 Task: Toggle the enable natural language search in the setting editor.
Action: Mouse moved to (43, 452)
Screenshot: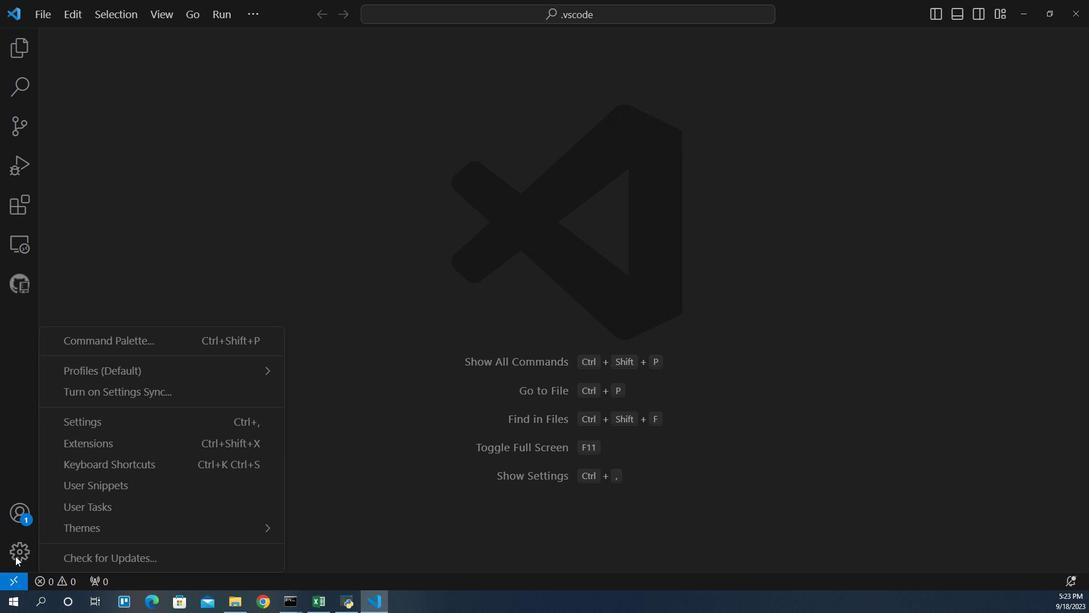 
Action: Mouse pressed left at (43, 452)
Screenshot: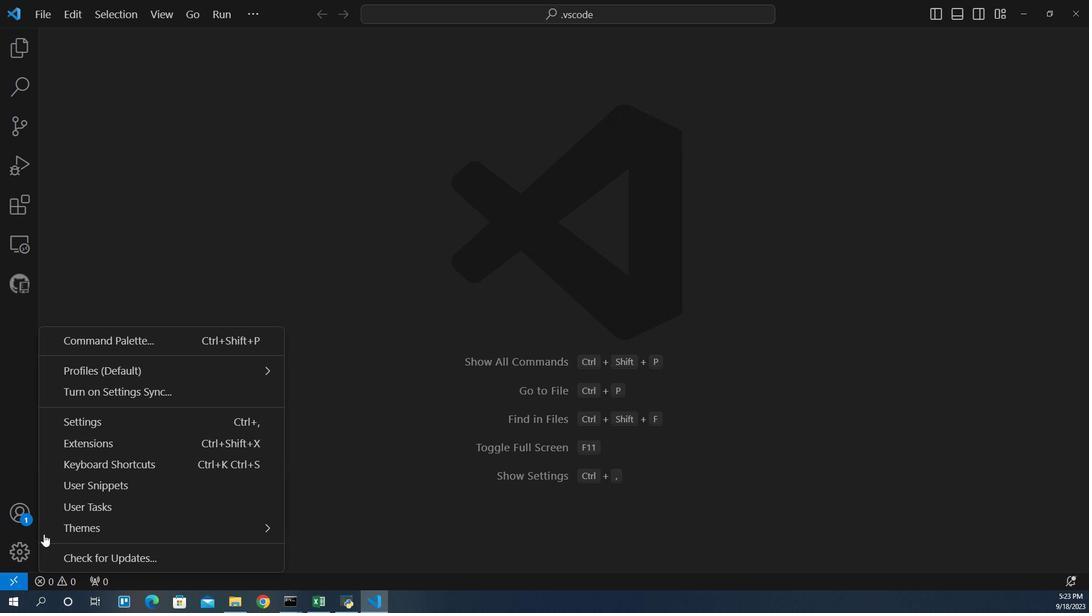 
Action: Mouse moved to (95, 358)
Screenshot: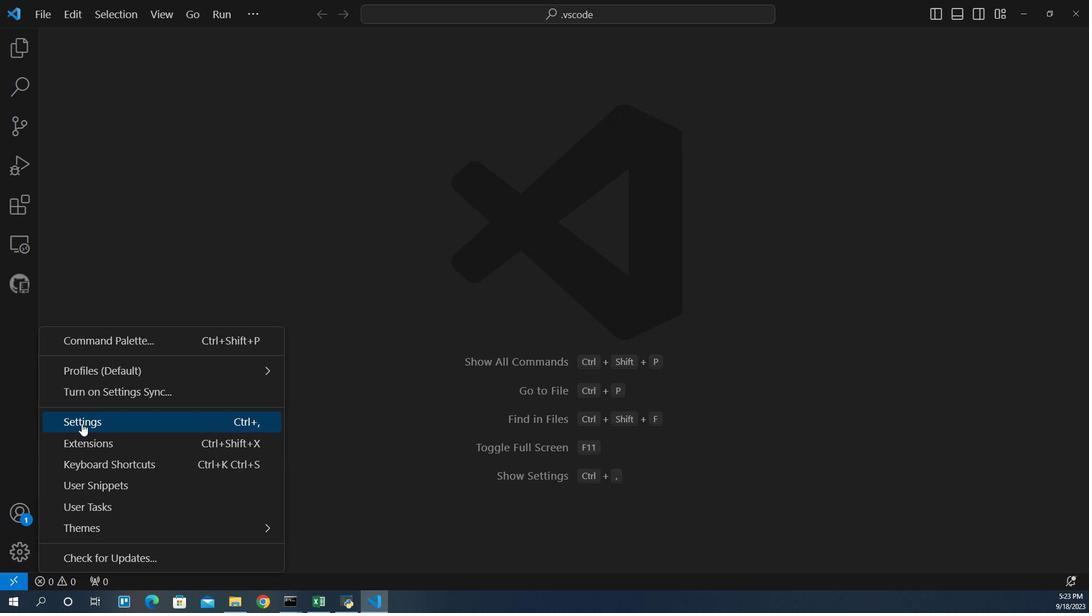 
Action: Mouse pressed left at (95, 358)
Screenshot: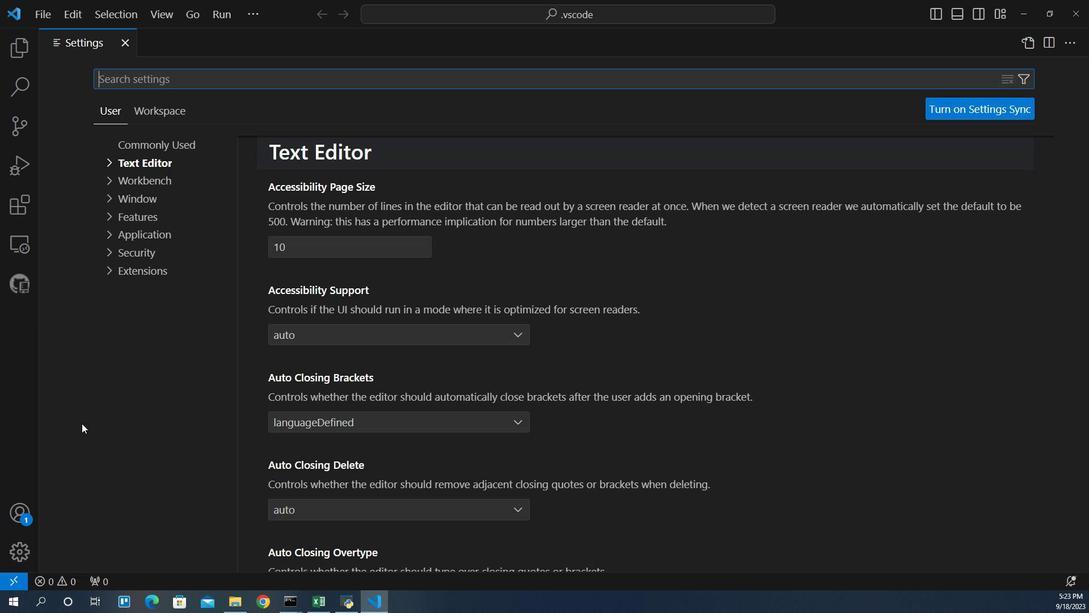 
Action: Mouse moved to (156, 136)
Screenshot: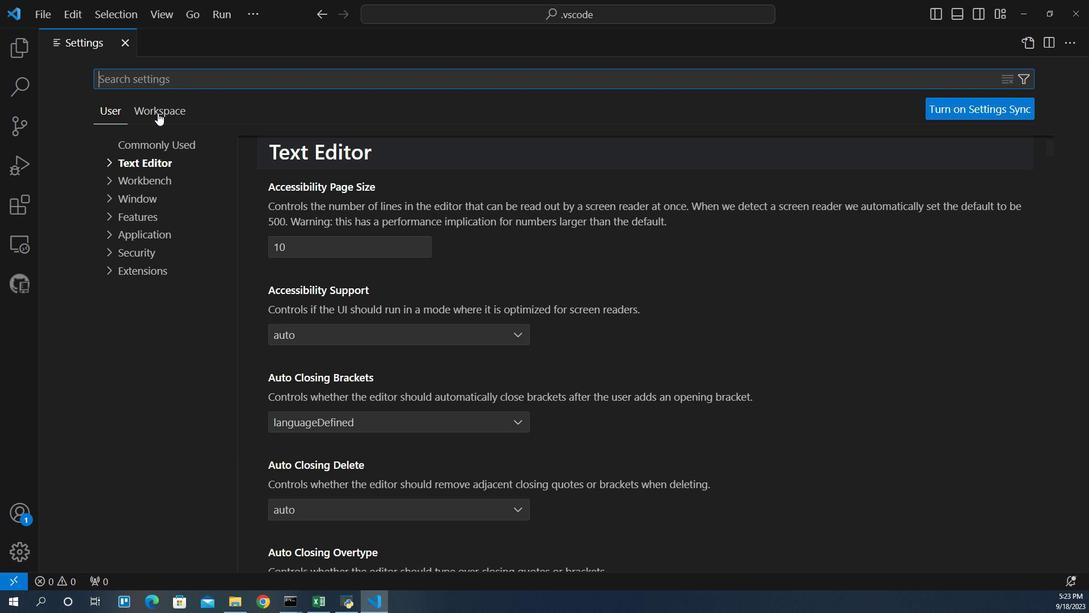 
Action: Mouse pressed left at (156, 136)
Screenshot: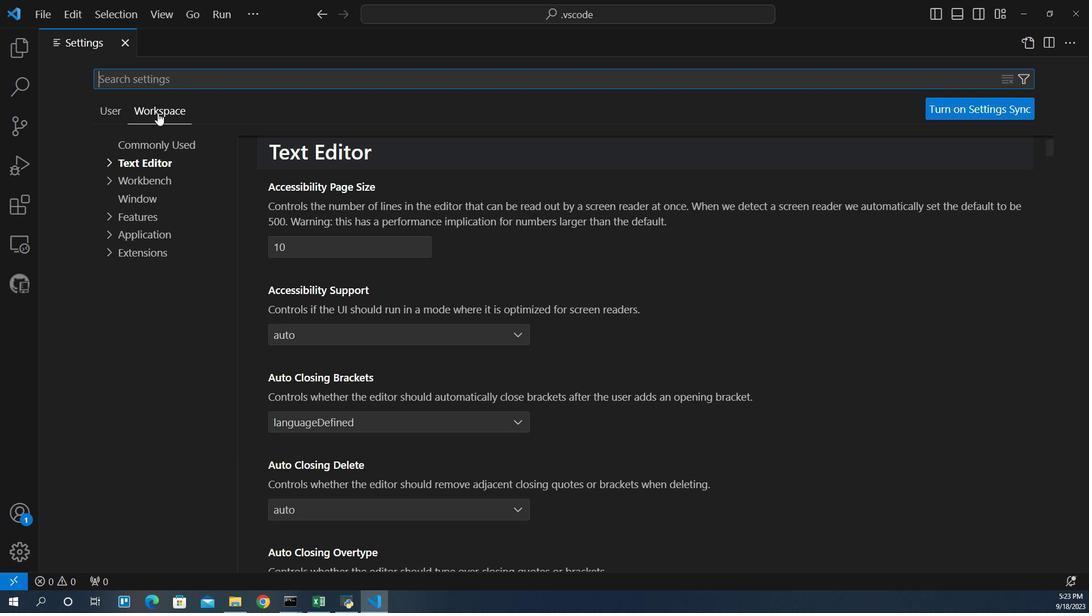
Action: Mouse moved to (119, 186)
Screenshot: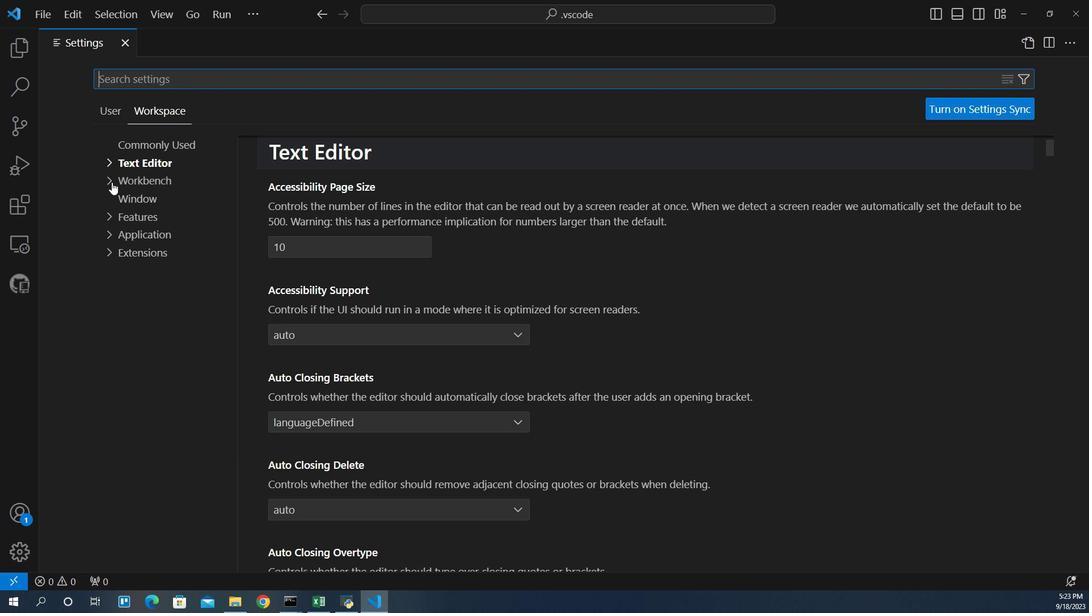 
Action: Mouse pressed left at (119, 186)
Screenshot: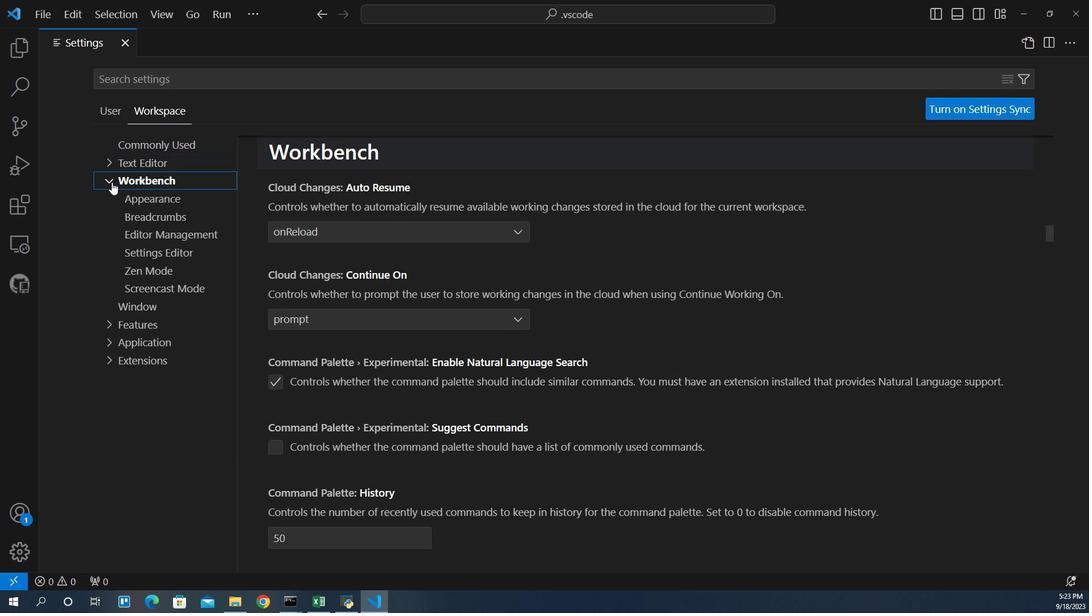 
Action: Mouse moved to (141, 237)
Screenshot: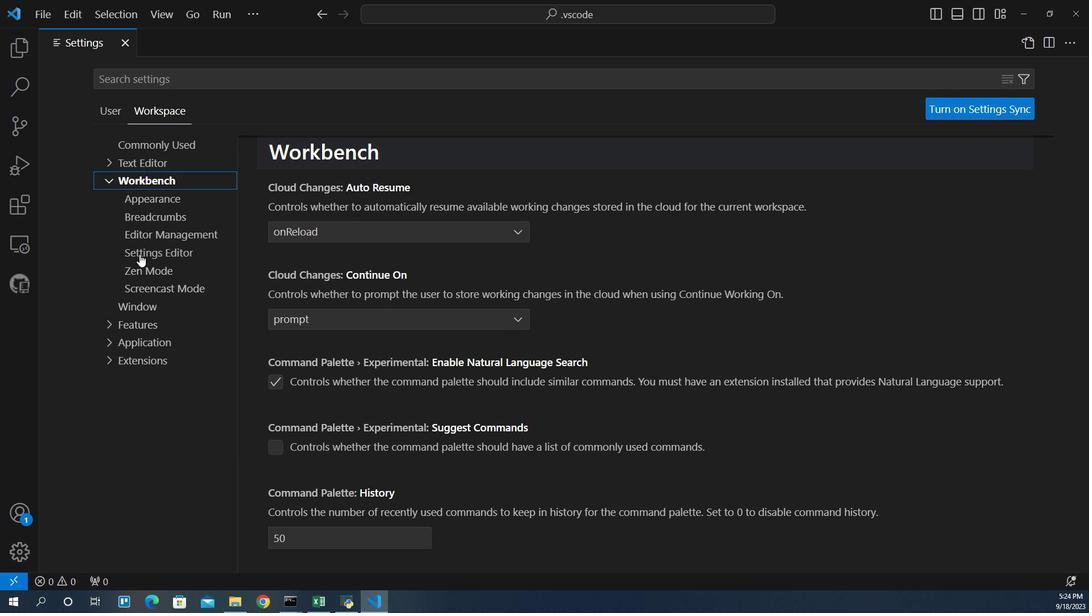 
Action: Mouse pressed left at (141, 237)
Screenshot: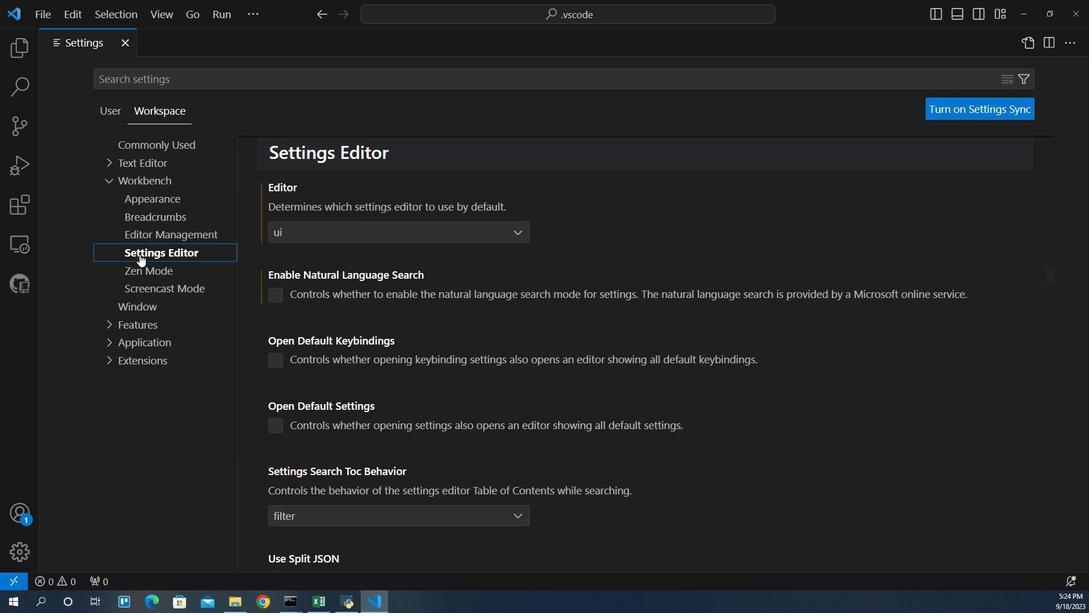 
Action: Mouse moved to (249, 262)
Screenshot: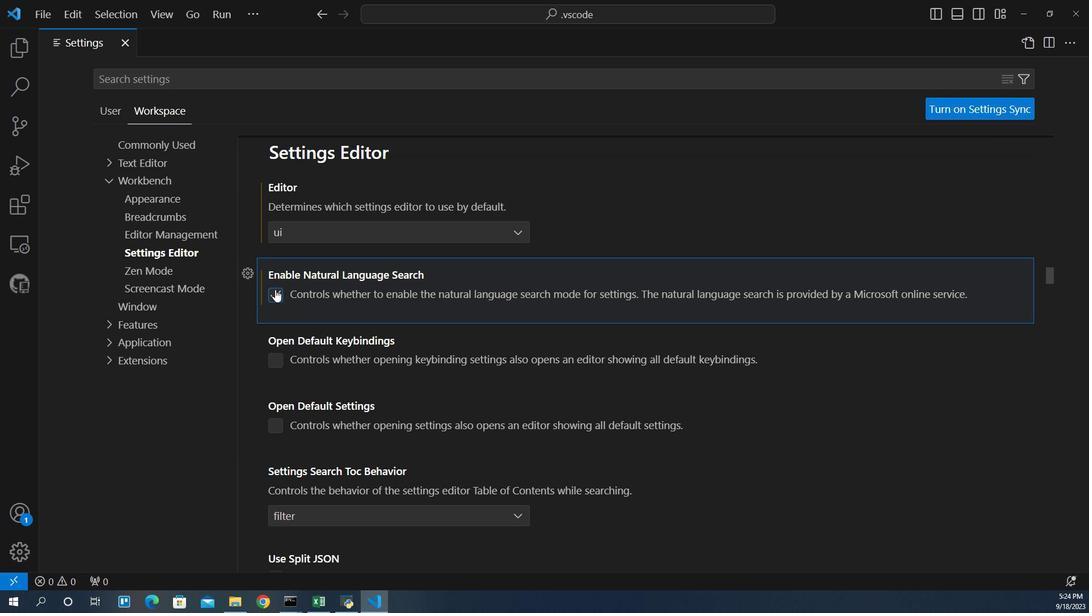 
Action: Mouse pressed left at (249, 262)
Screenshot: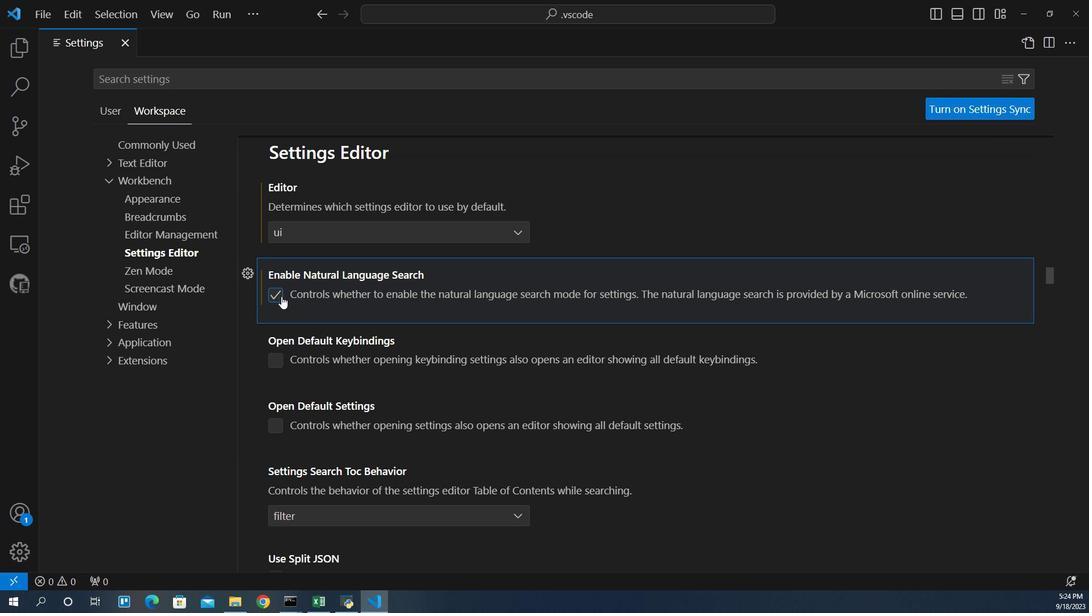 
Action: Mouse moved to (272, 277)
Screenshot: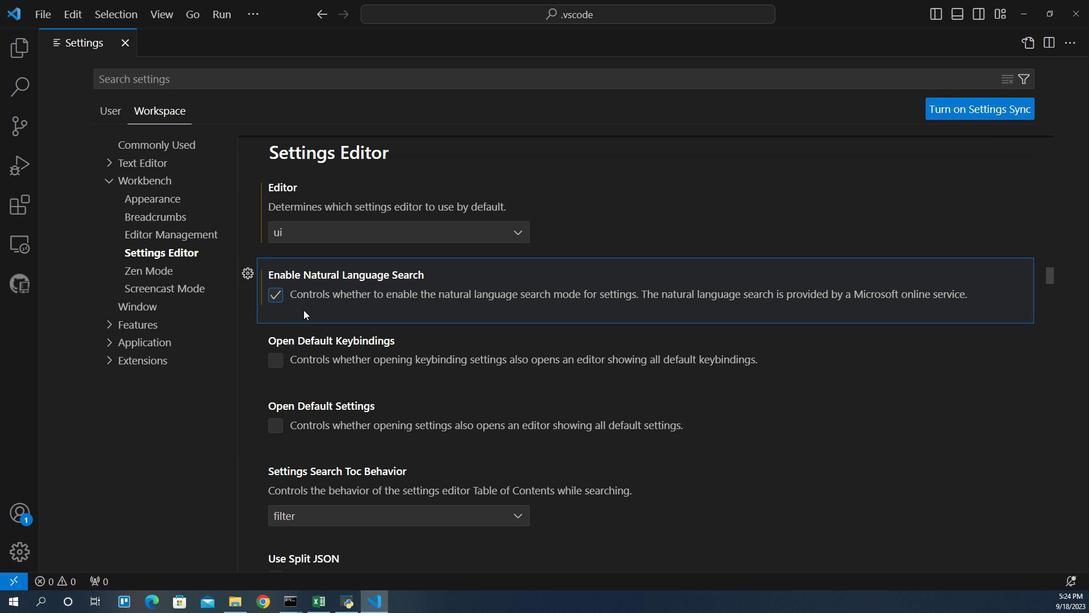 
